 Task: Change the default guest permissions so that guests can see the guest list.
Action: Mouse moved to (1034, 99)
Screenshot: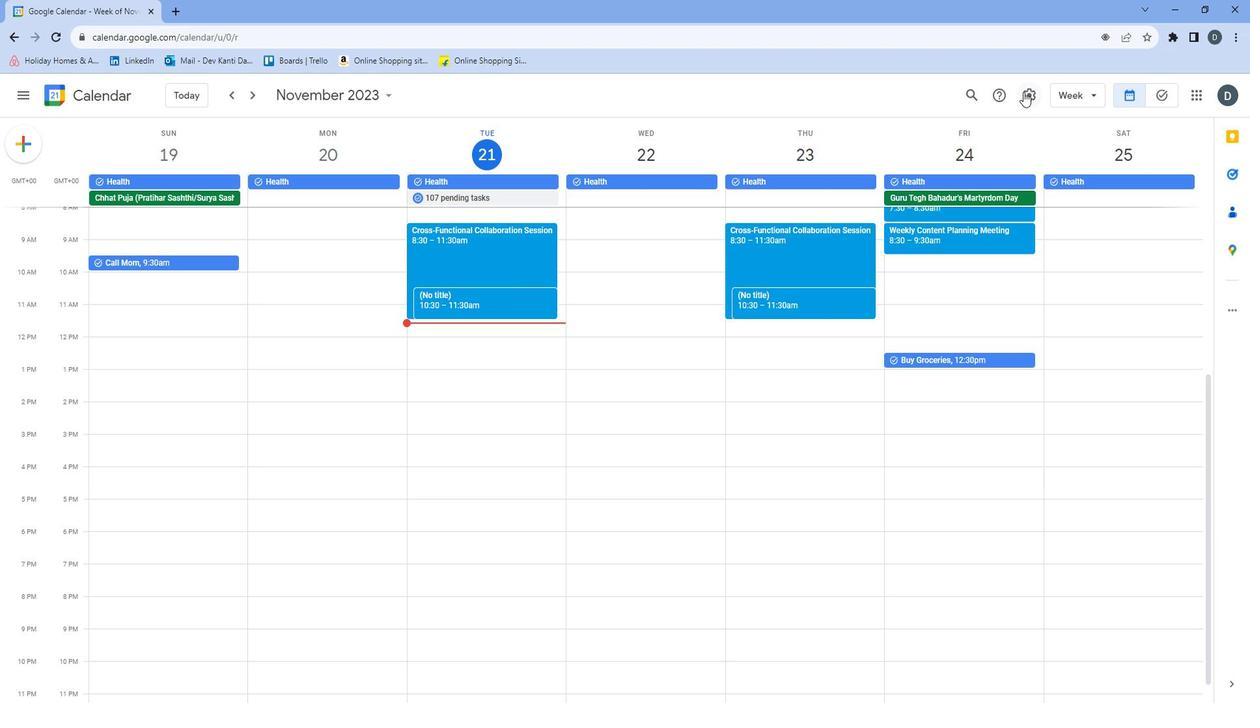 
Action: Mouse pressed left at (1034, 99)
Screenshot: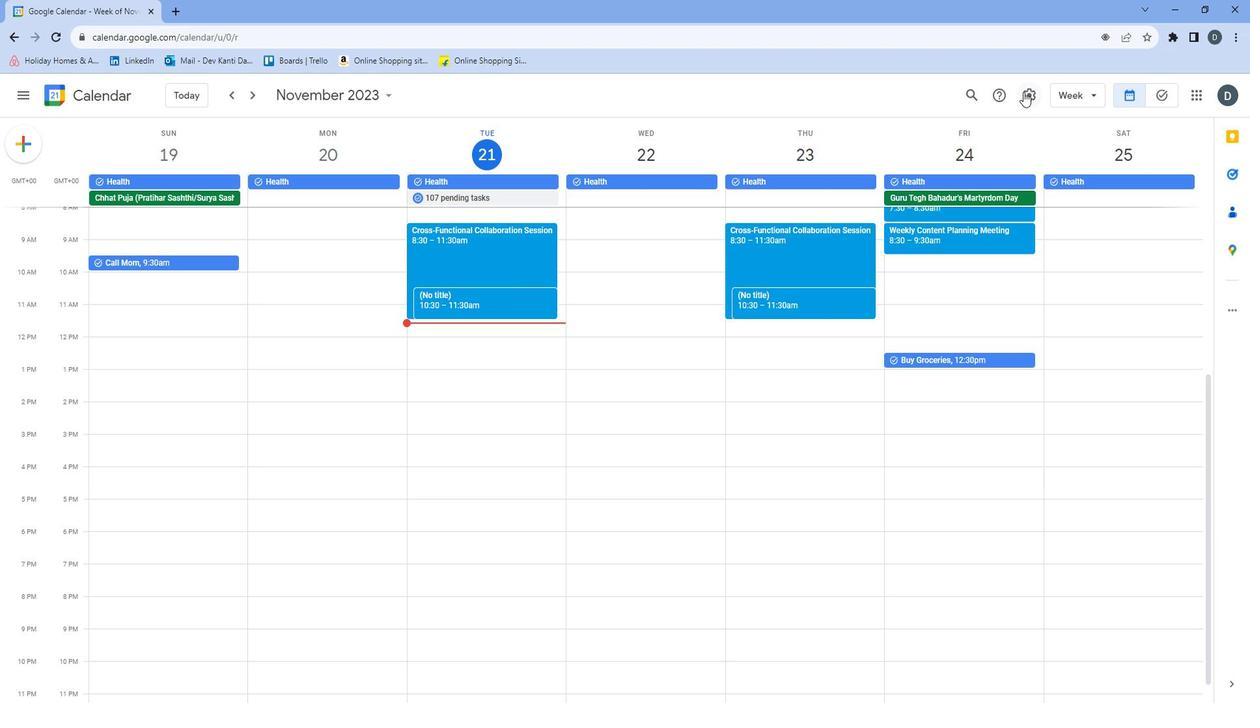 
Action: Mouse moved to (1038, 129)
Screenshot: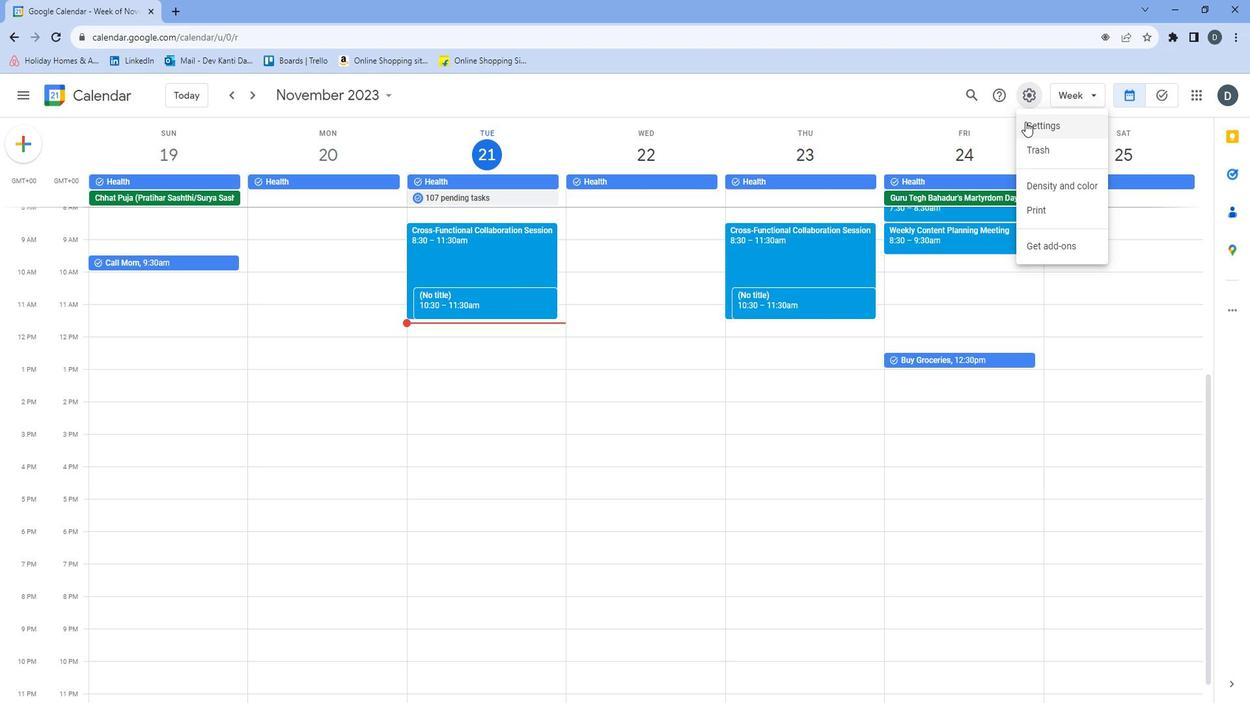 
Action: Mouse pressed left at (1038, 129)
Screenshot: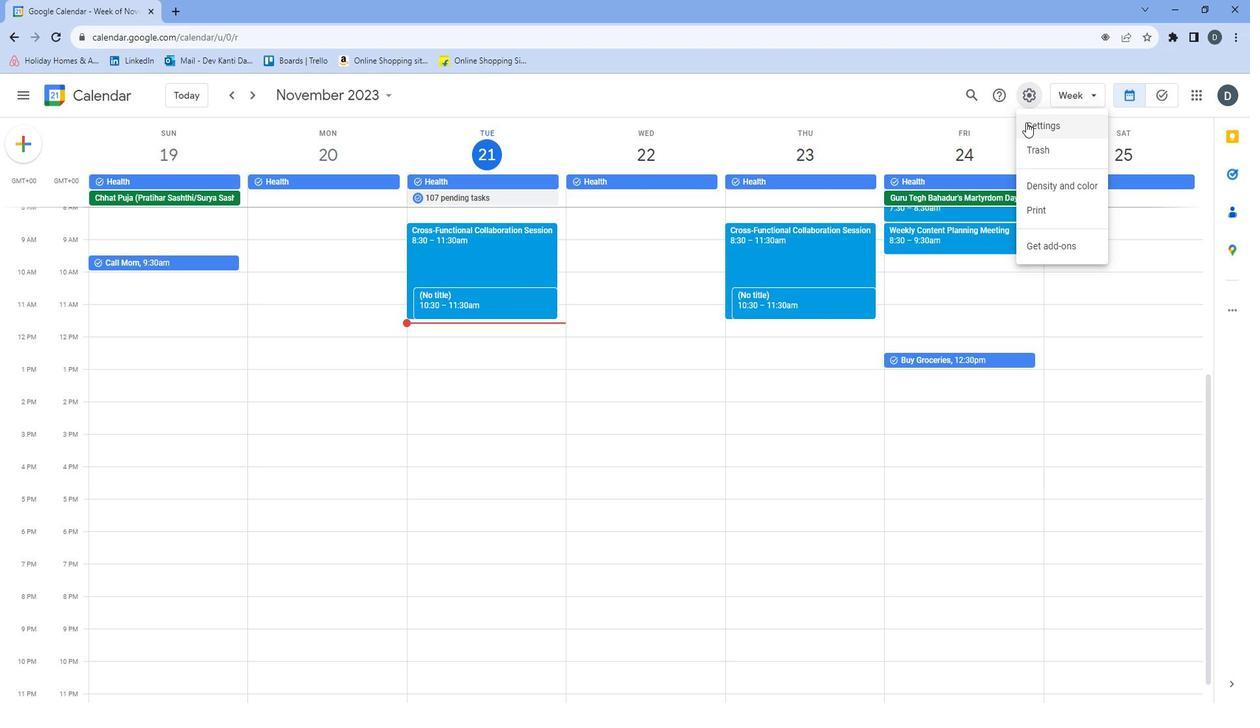 
Action: Mouse moved to (689, 288)
Screenshot: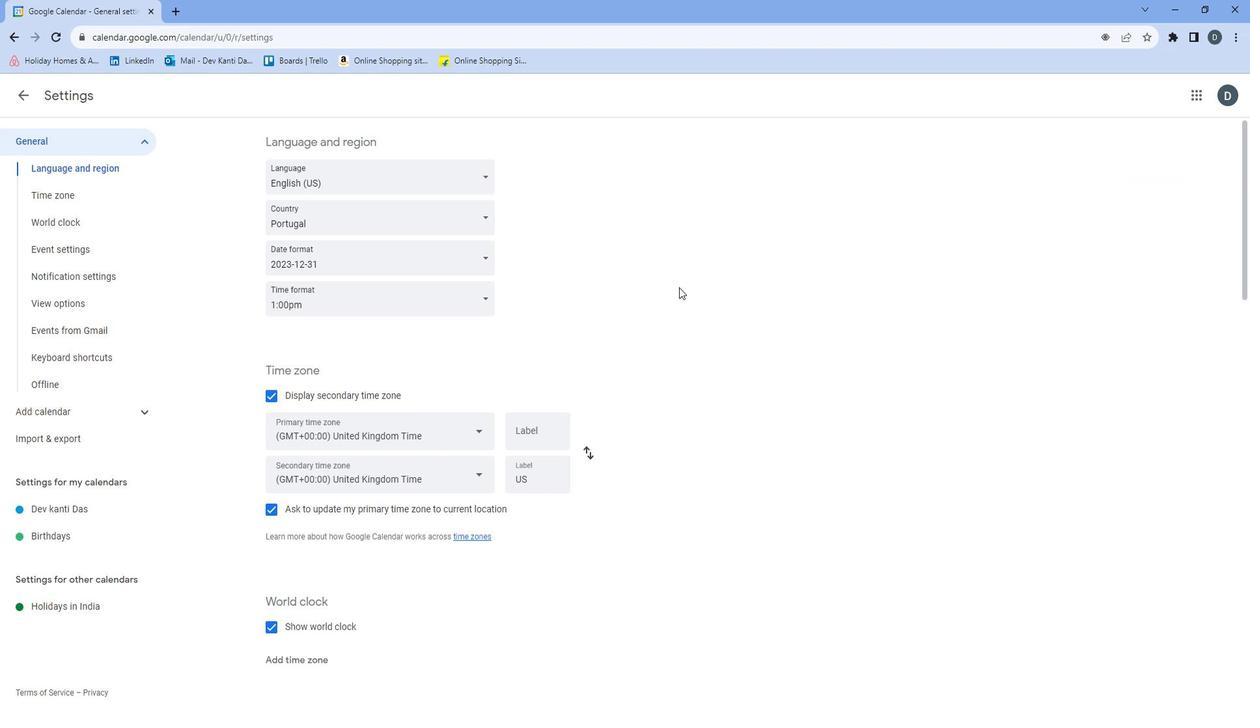 
Action: Mouse scrolled (689, 287) with delta (0, 0)
Screenshot: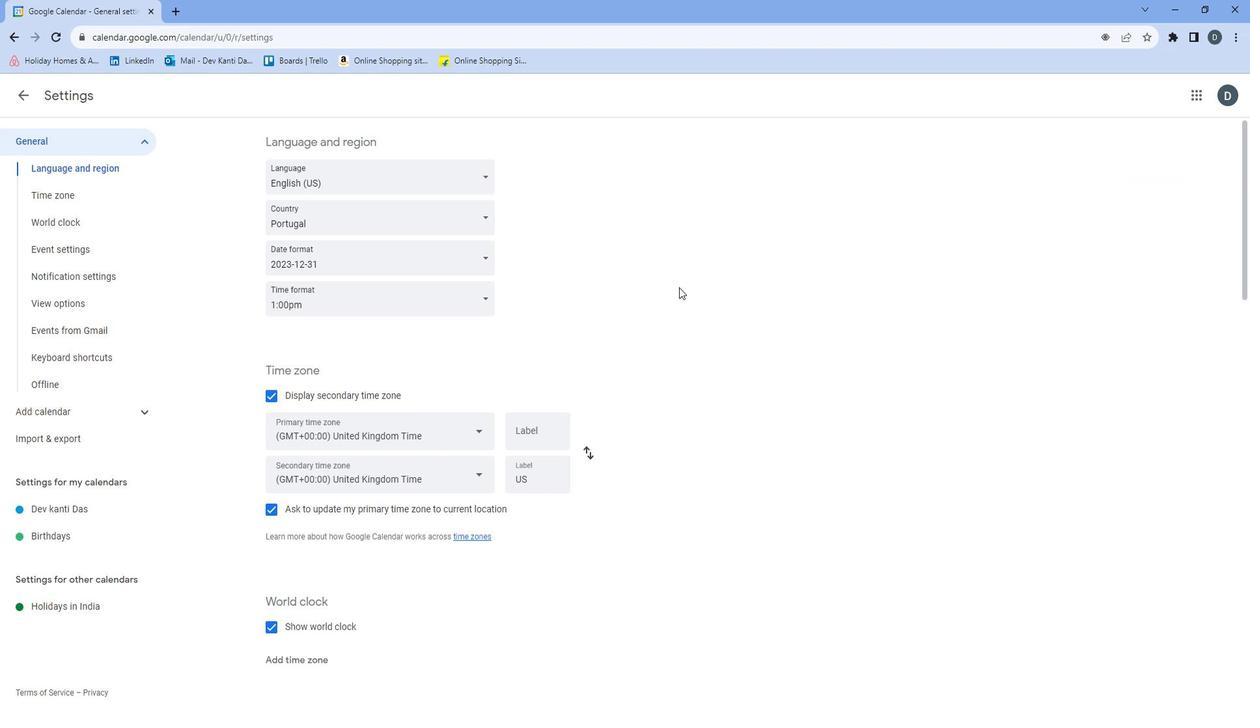 
Action: Mouse scrolled (689, 287) with delta (0, 0)
Screenshot: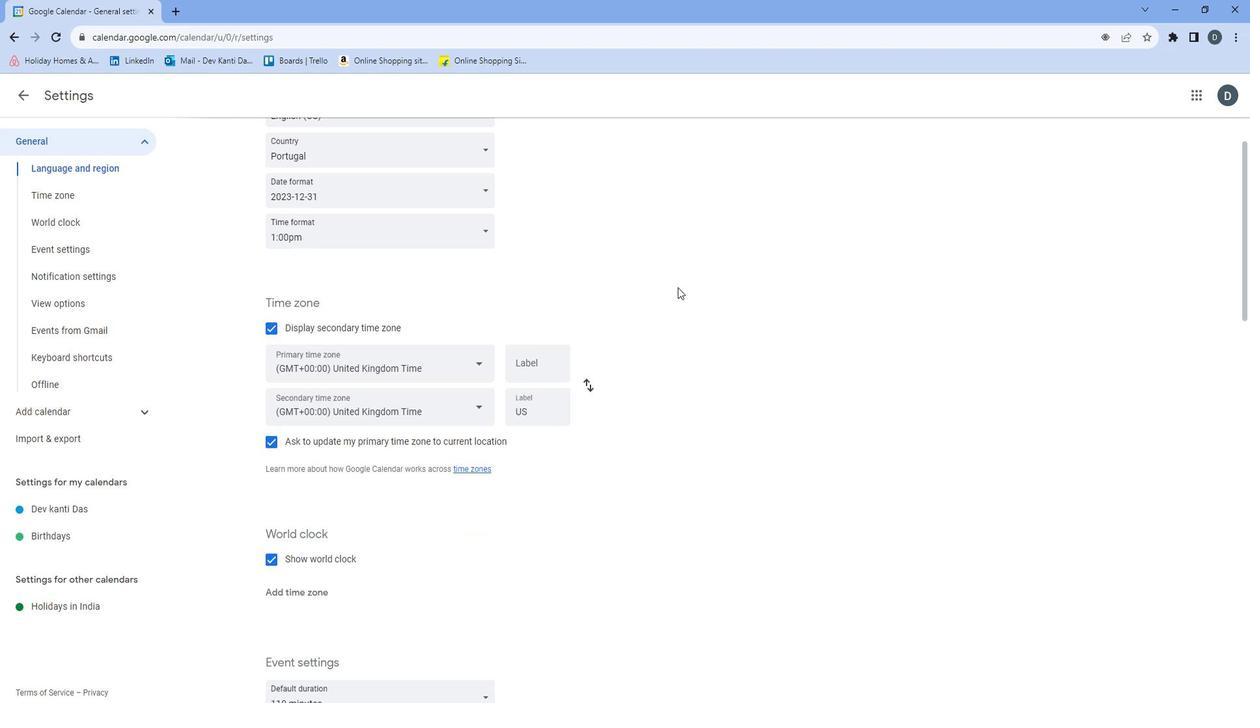 
Action: Mouse scrolled (689, 287) with delta (0, 0)
Screenshot: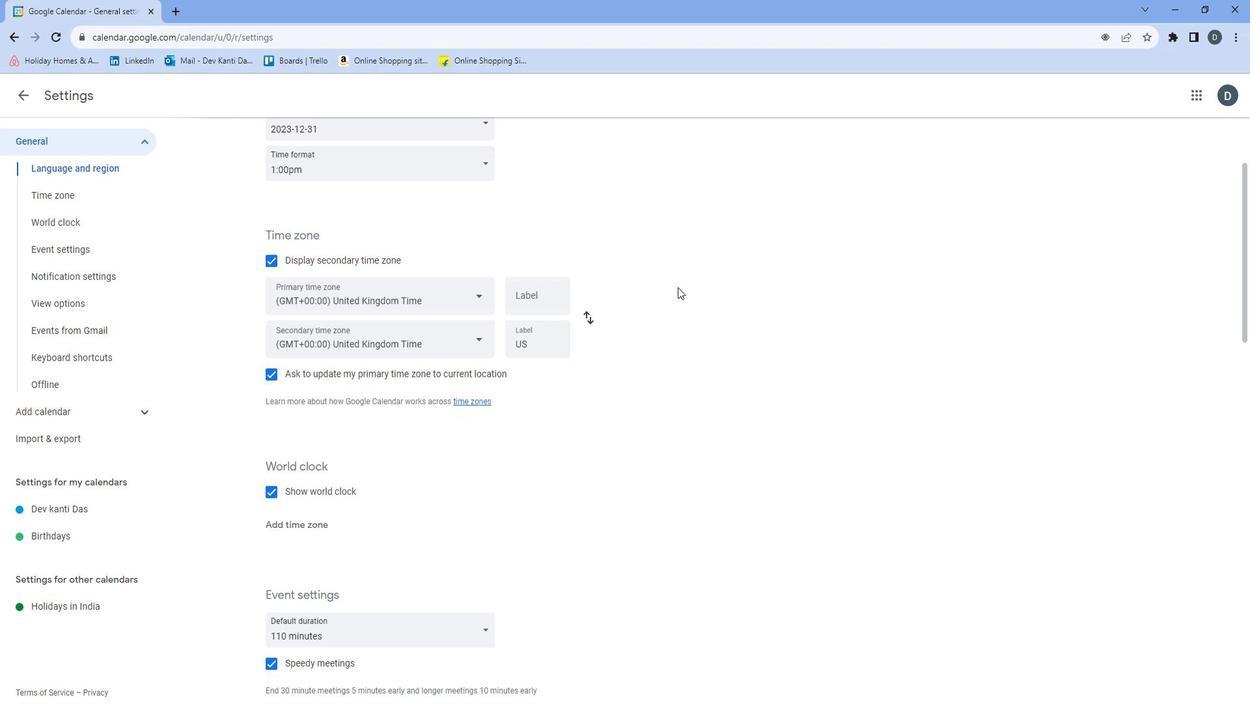 
Action: Mouse scrolled (689, 287) with delta (0, 0)
Screenshot: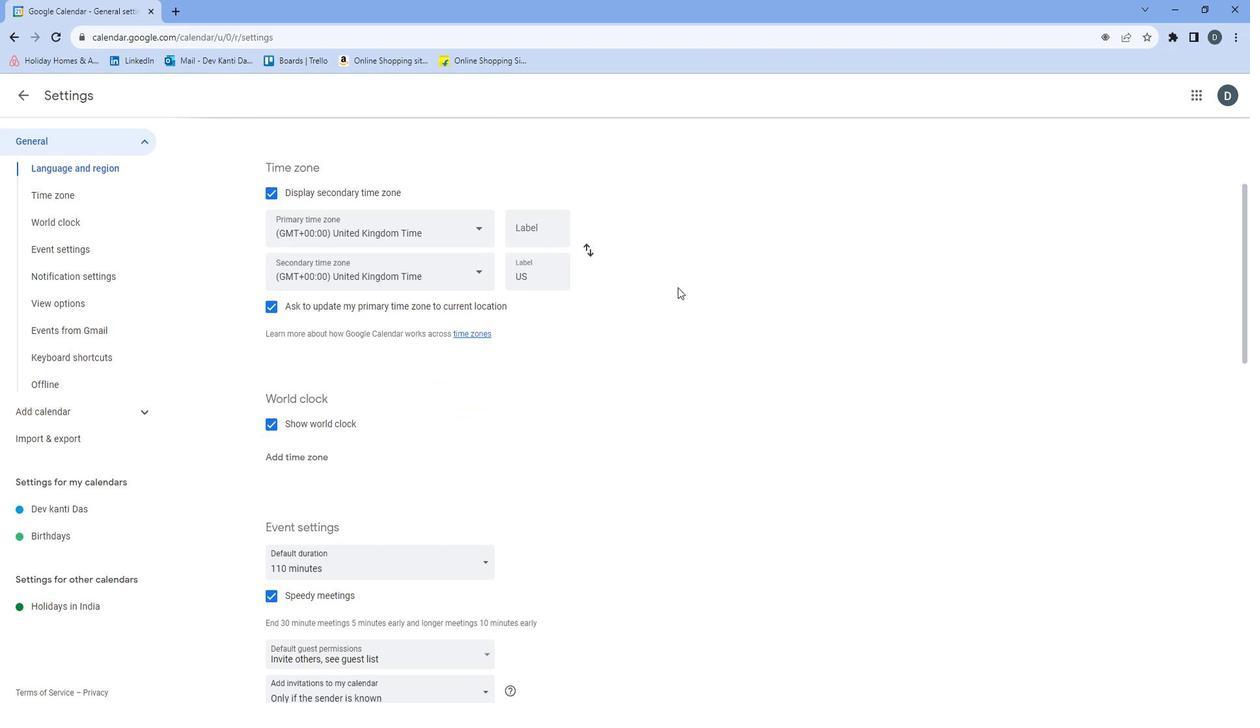 
Action: Mouse moved to (689, 288)
Screenshot: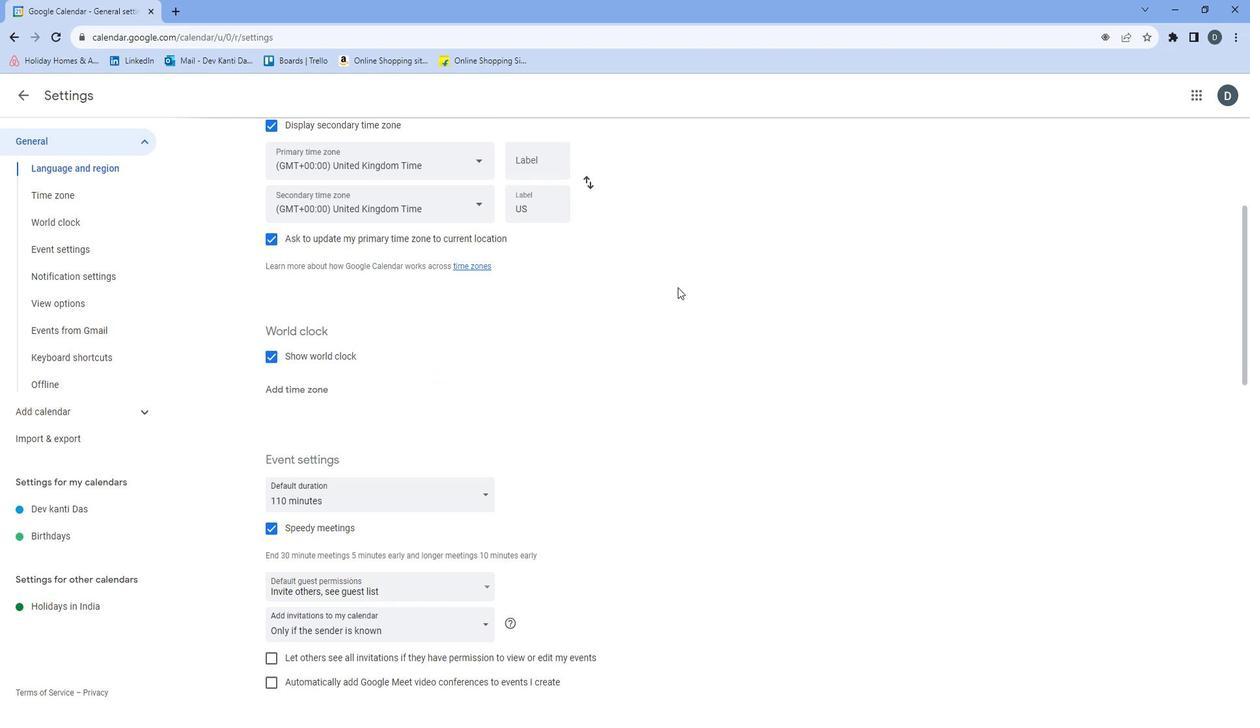 
Action: Mouse scrolled (689, 287) with delta (0, 0)
Screenshot: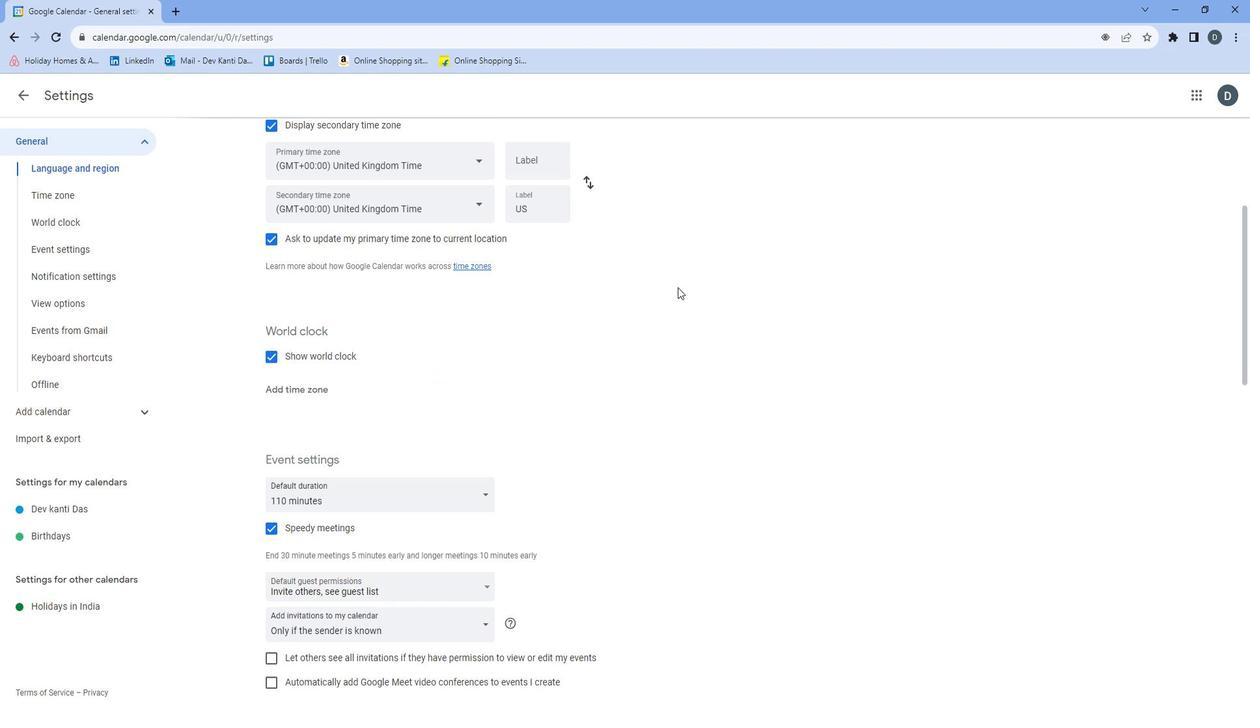 
Action: Mouse moved to (690, 288)
Screenshot: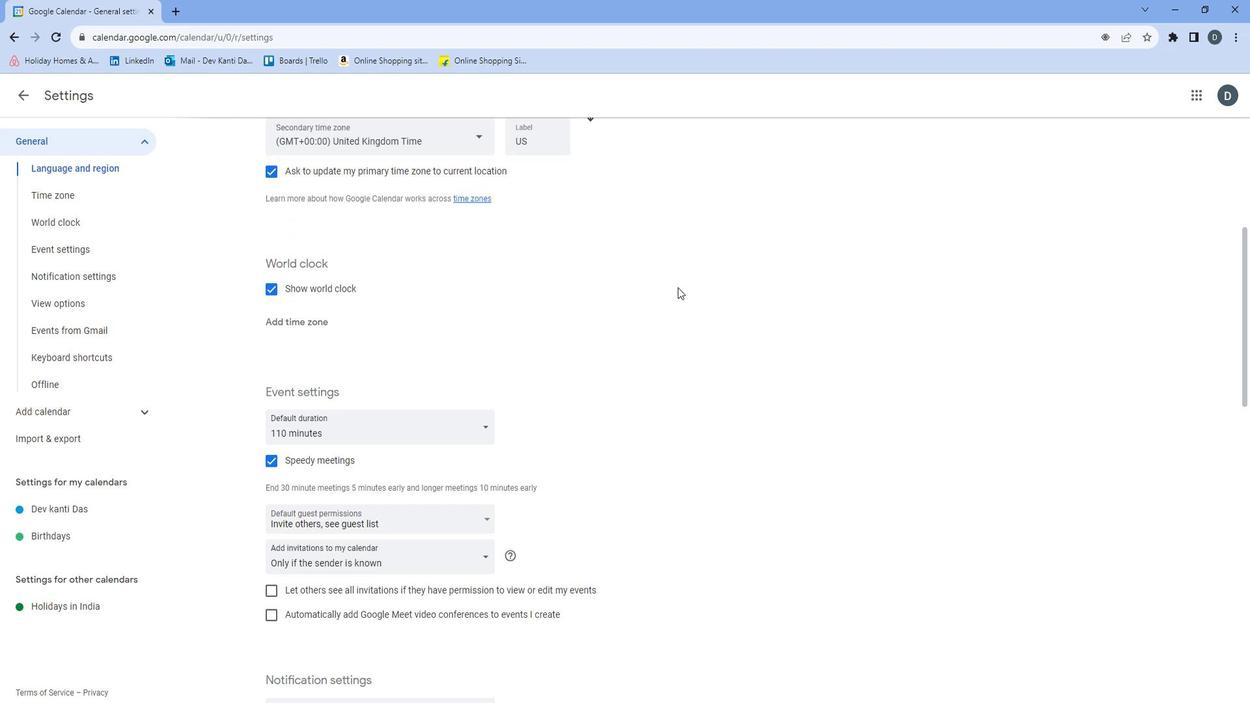 
Action: Mouse scrolled (690, 287) with delta (0, 0)
Screenshot: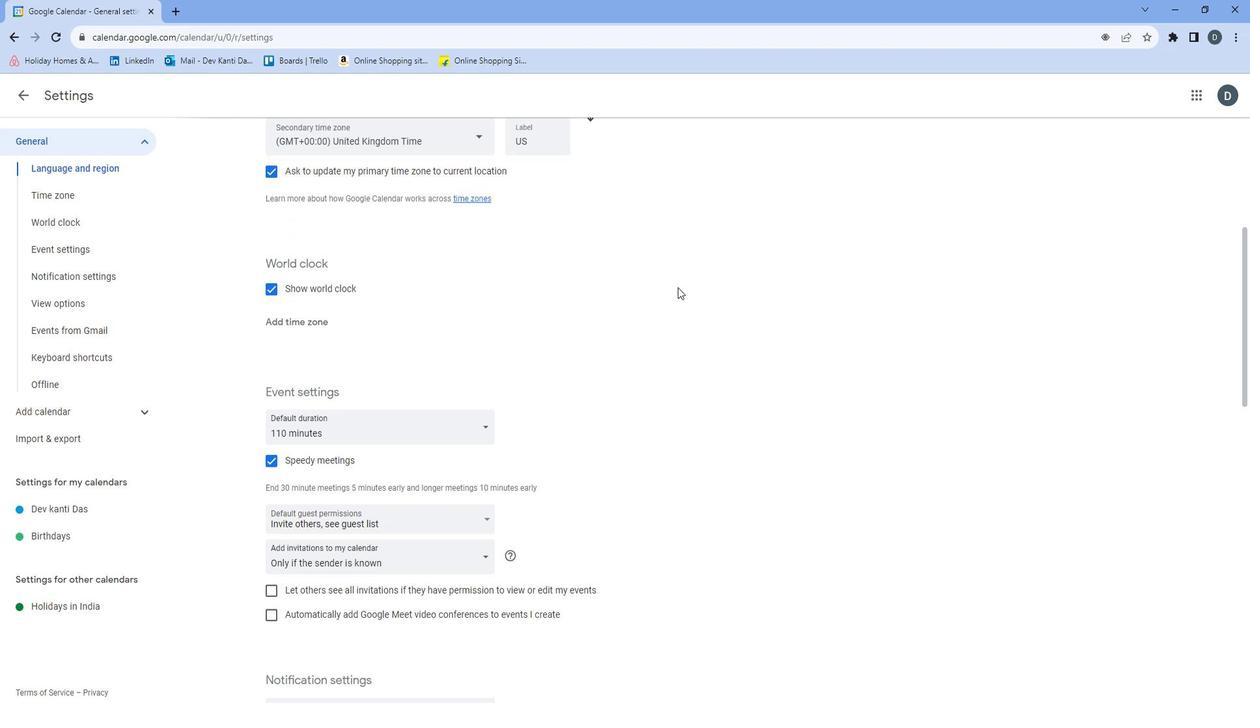 
Action: Mouse moved to (692, 288)
Screenshot: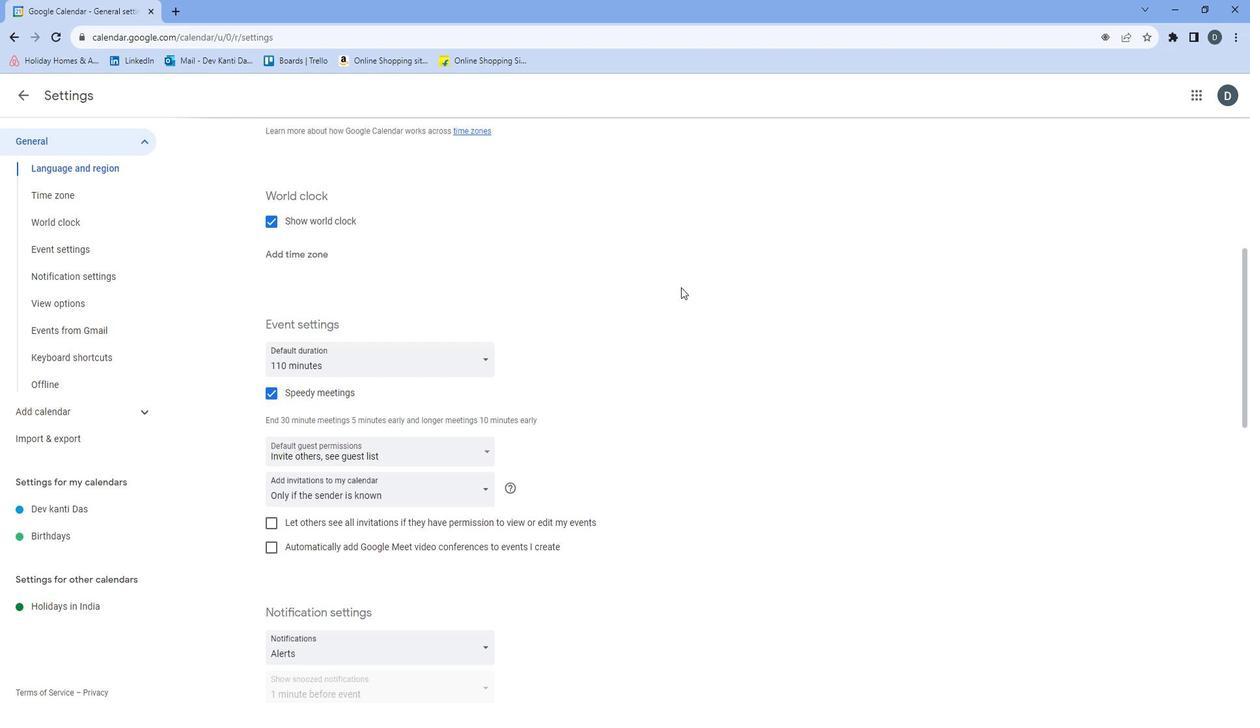 
Action: Mouse scrolled (692, 287) with delta (0, 0)
Screenshot: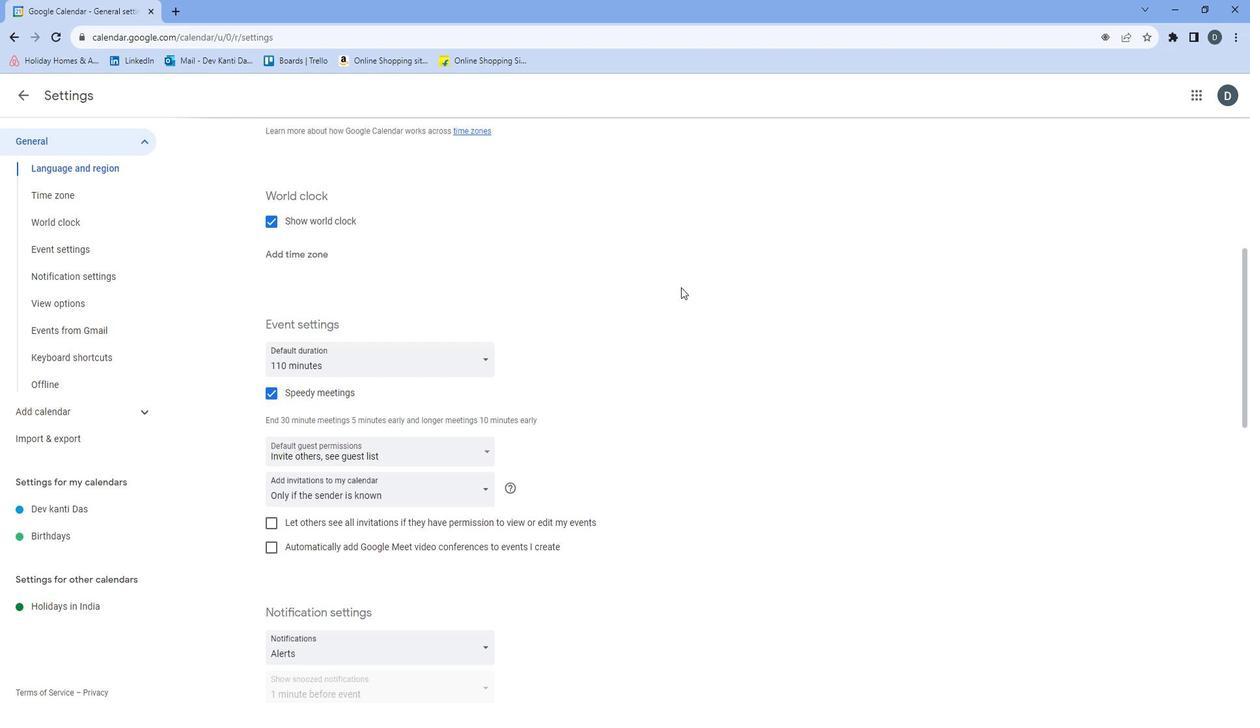 
Action: Mouse moved to (496, 384)
Screenshot: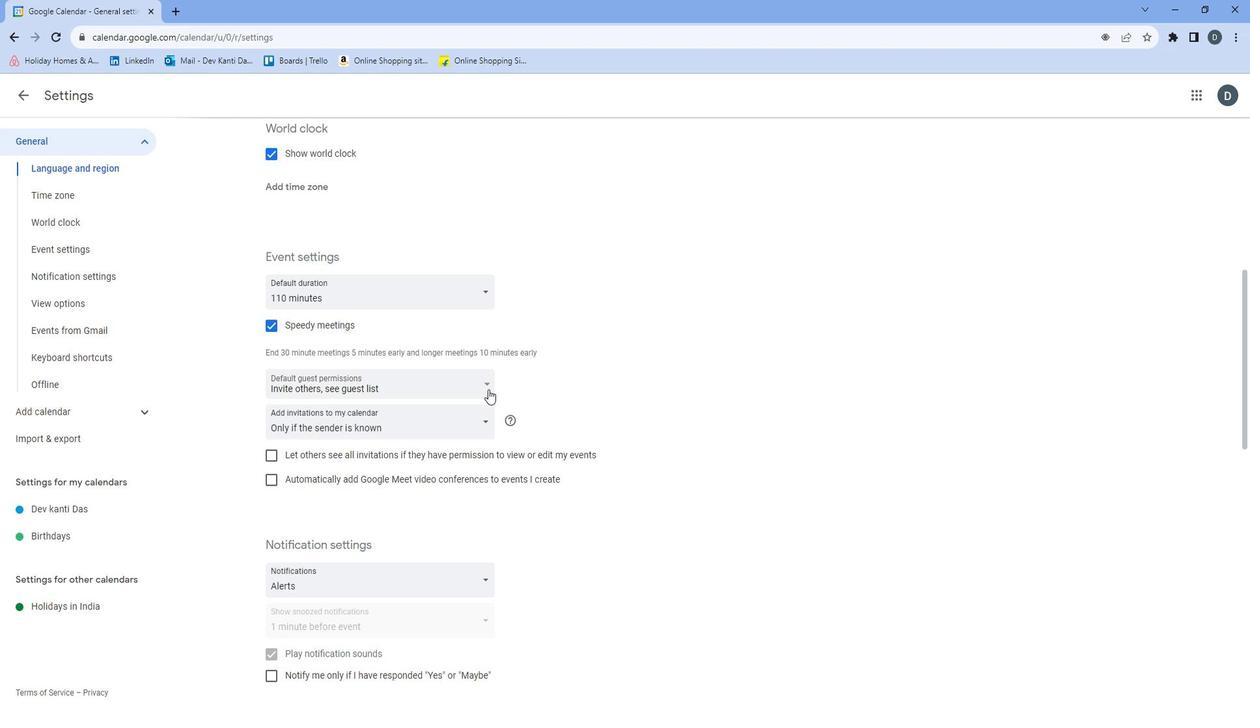 
Action: Mouse pressed left at (496, 384)
Screenshot: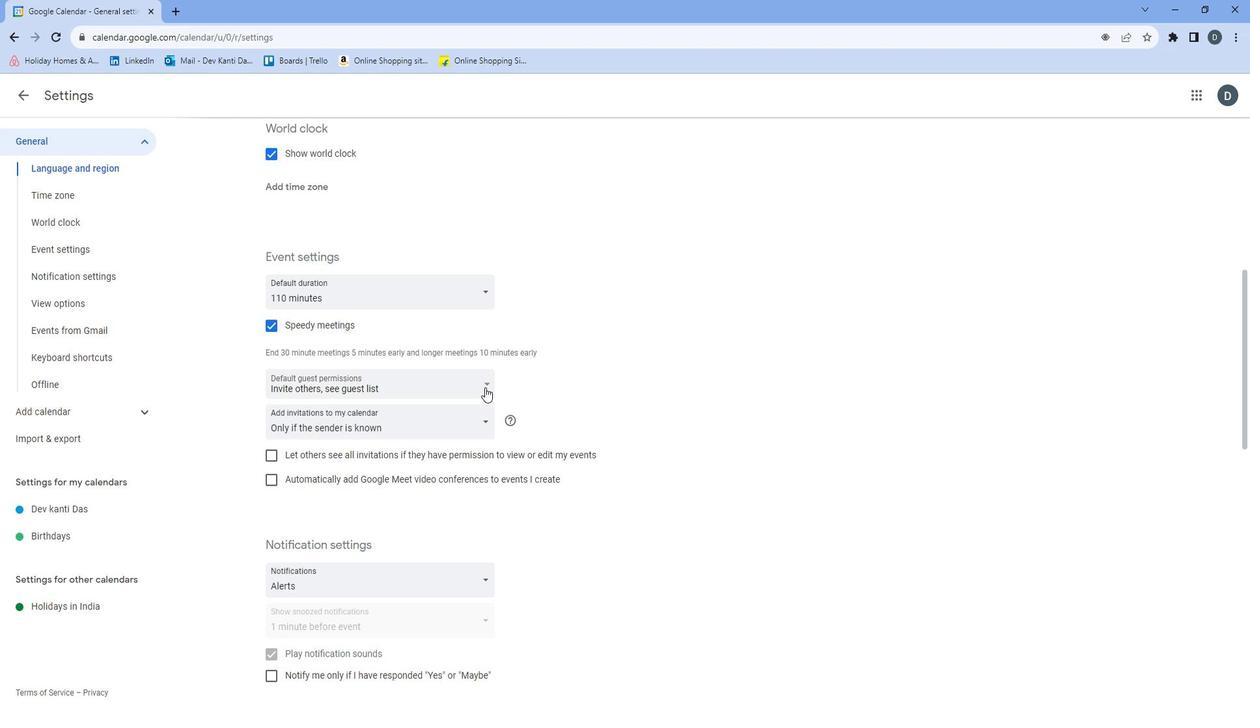 
Action: Mouse moved to (461, 485)
Screenshot: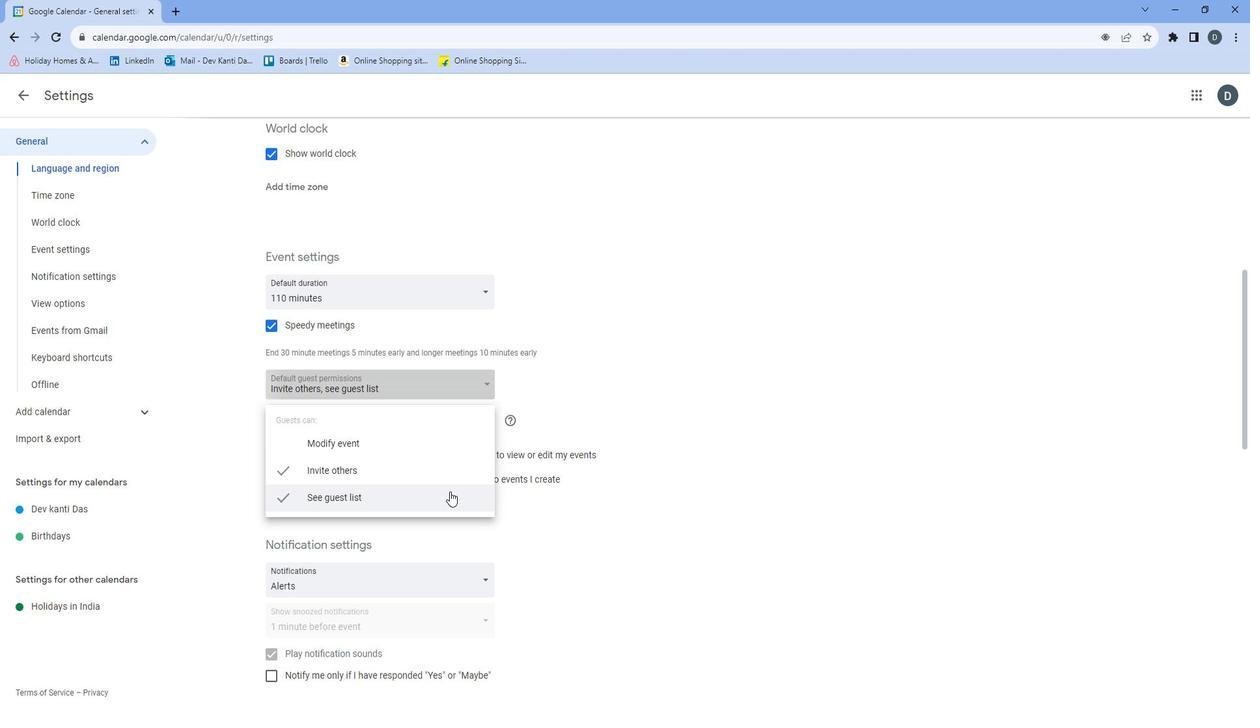 
Action: Mouse pressed left at (461, 485)
Screenshot: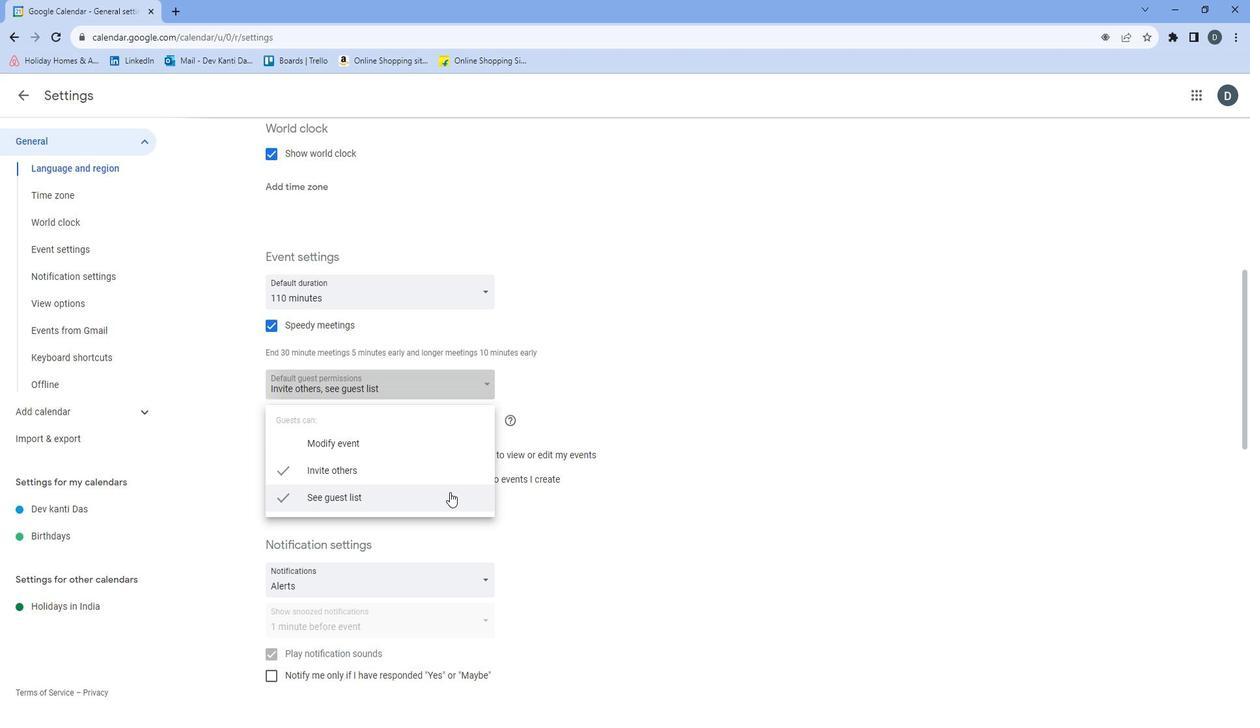 
Action: Mouse moved to (560, 510)
Screenshot: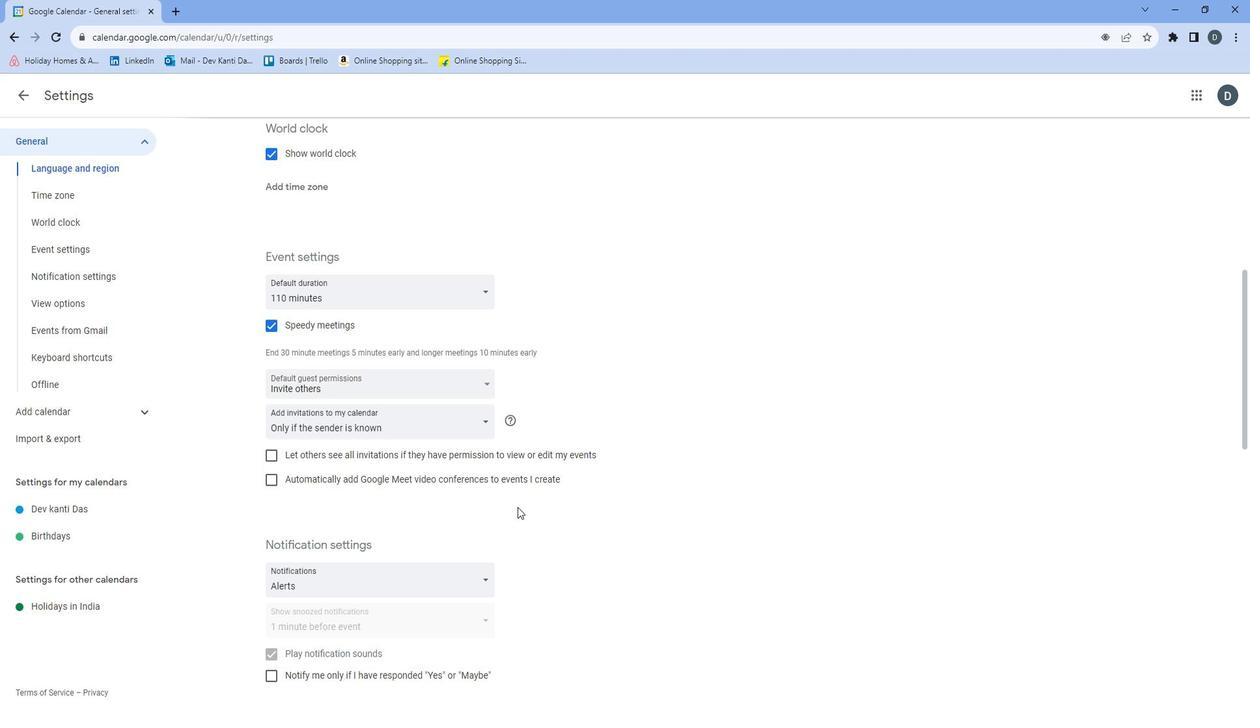 
